 Task: Locate the nearest national forests to Flagstaff, Arizona, and Telluride, Colorado.
Action: Mouse moved to (180, 109)
Screenshot: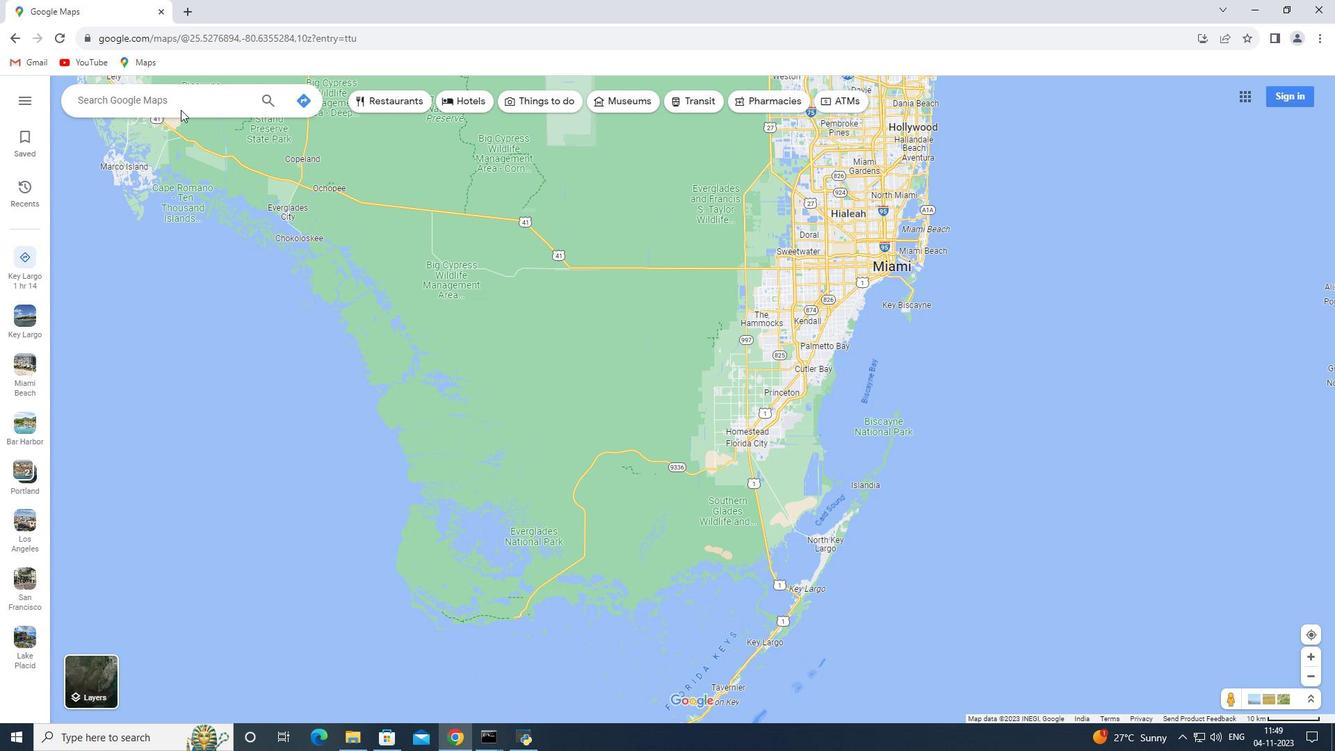 
Action: Mouse pressed left at (180, 109)
Screenshot: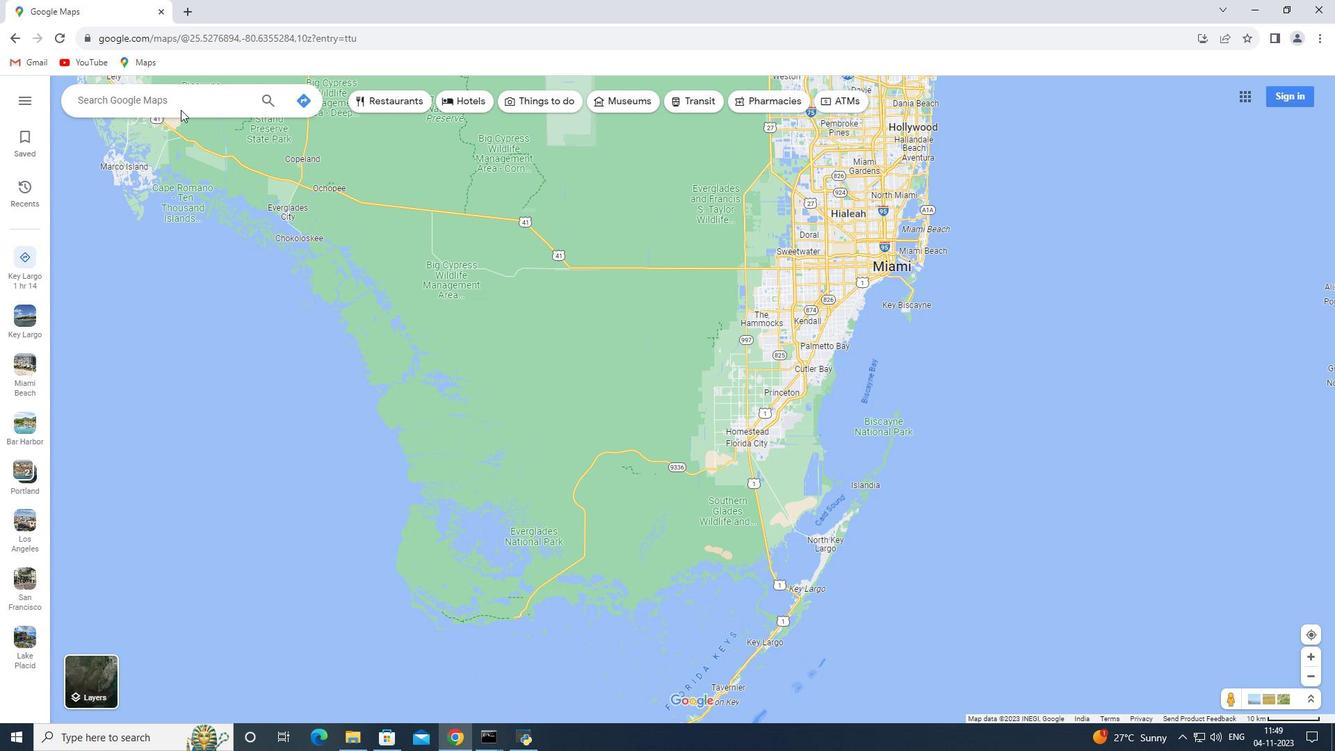 
Action: Mouse moved to (181, 106)
Screenshot: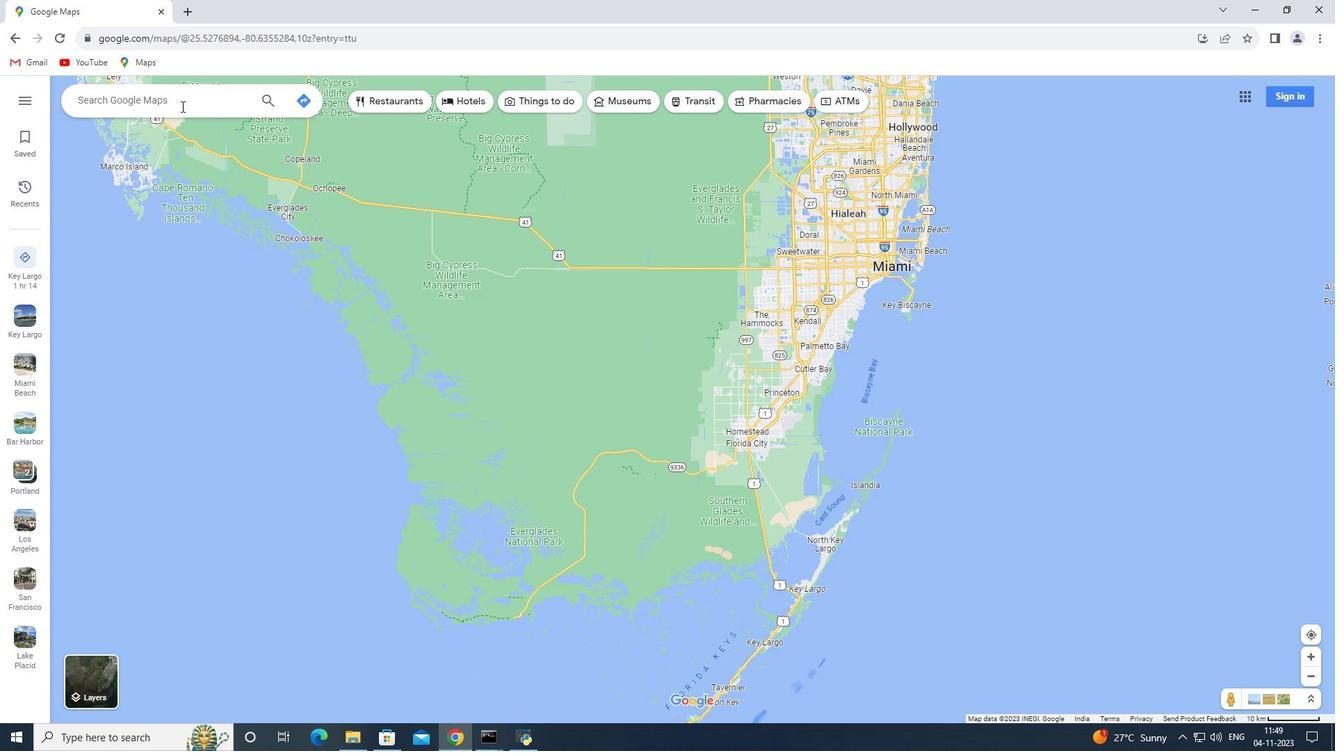 
Action: Mouse pressed left at (181, 106)
Screenshot: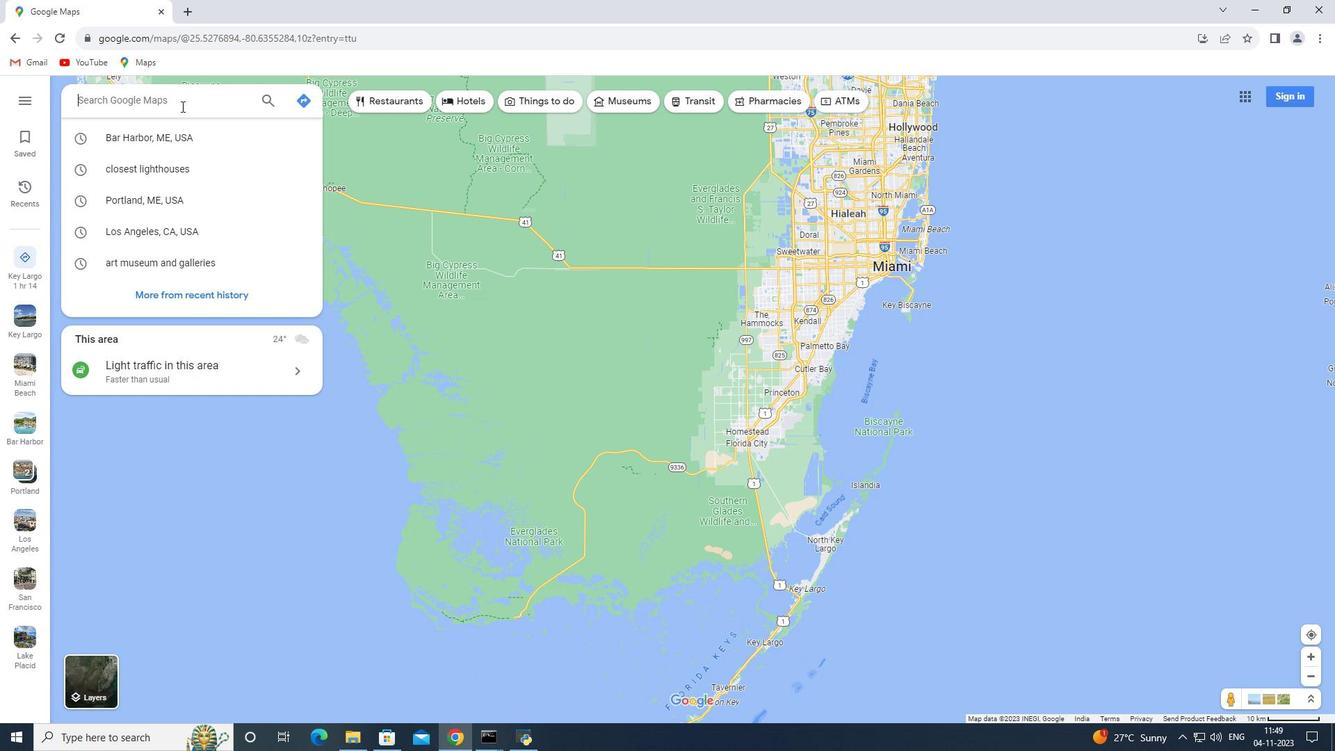 
Action: Key pressed <Key.shift>Flagstaff,<Key.space><Key.shift>Arizona<Key.enter>
Screenshot: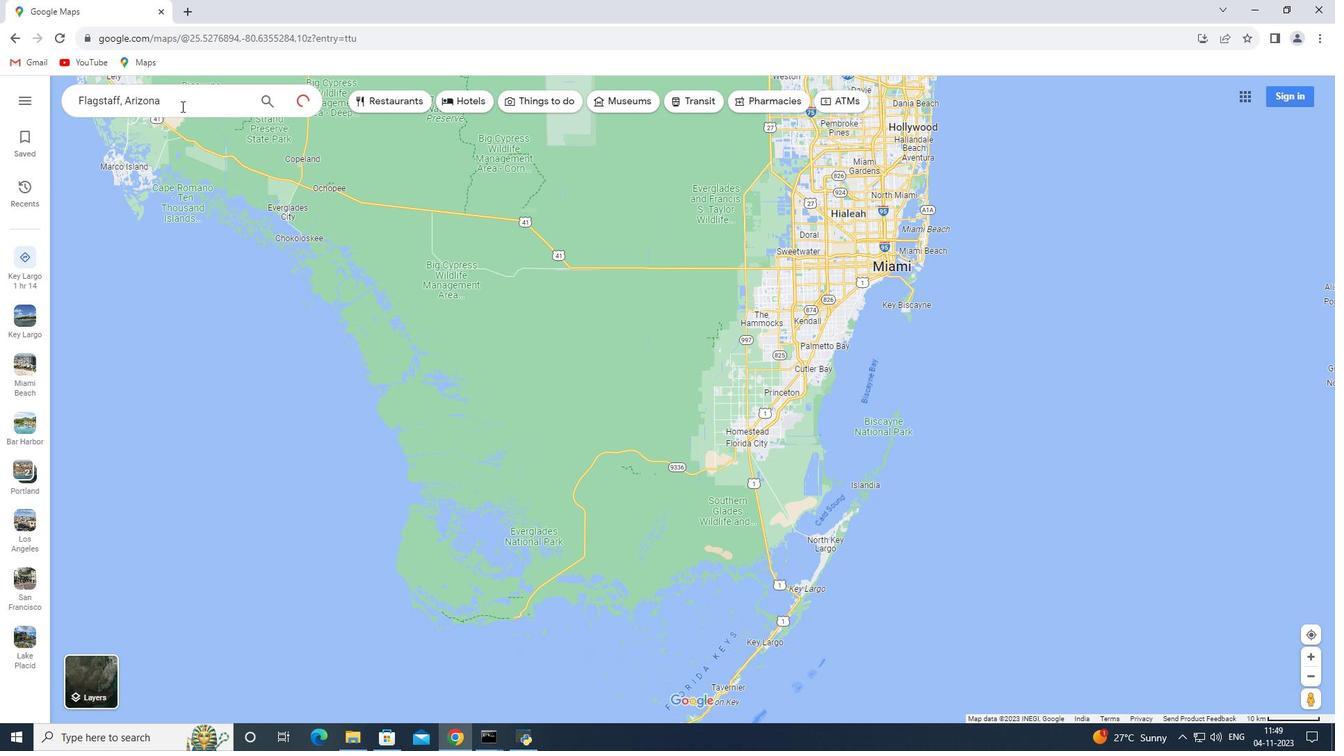 
Action: Mouse moved to (190, 336)
Screenshot: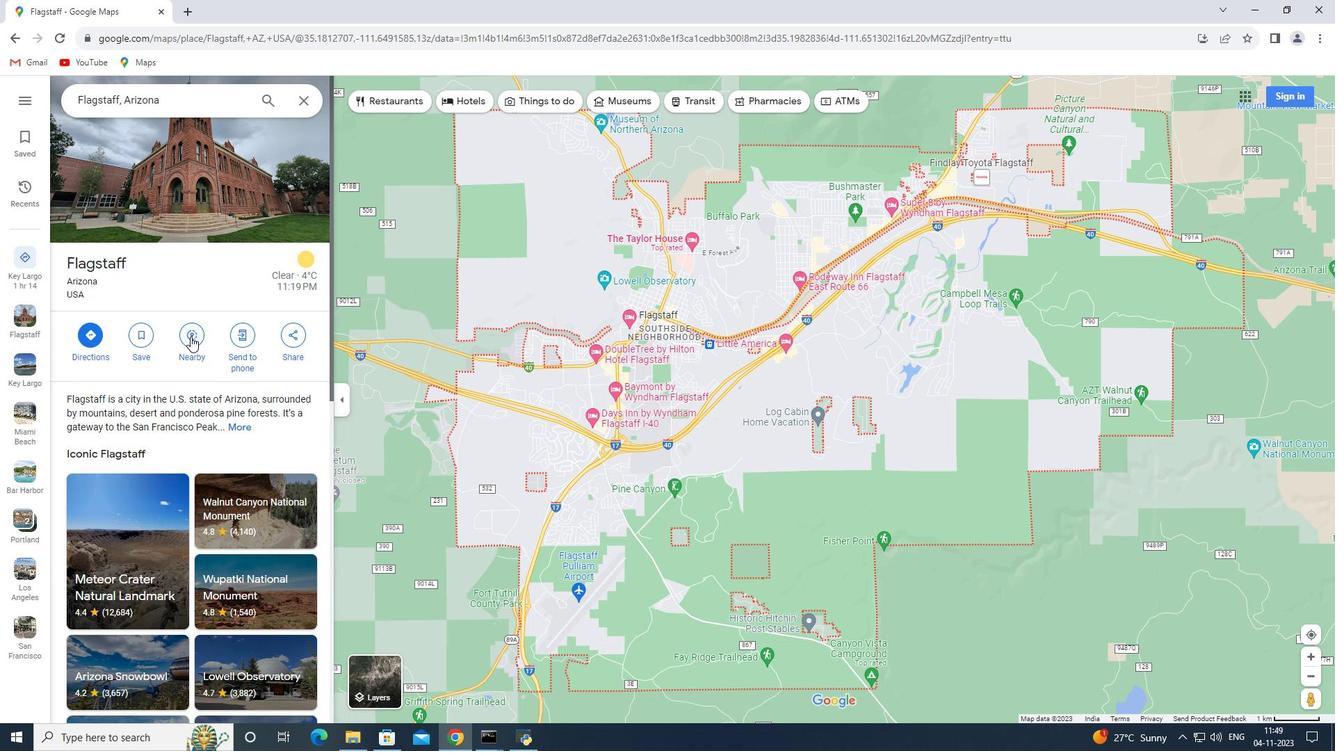 
Action: Mouse pressed left at (190, 336)
Screenshot: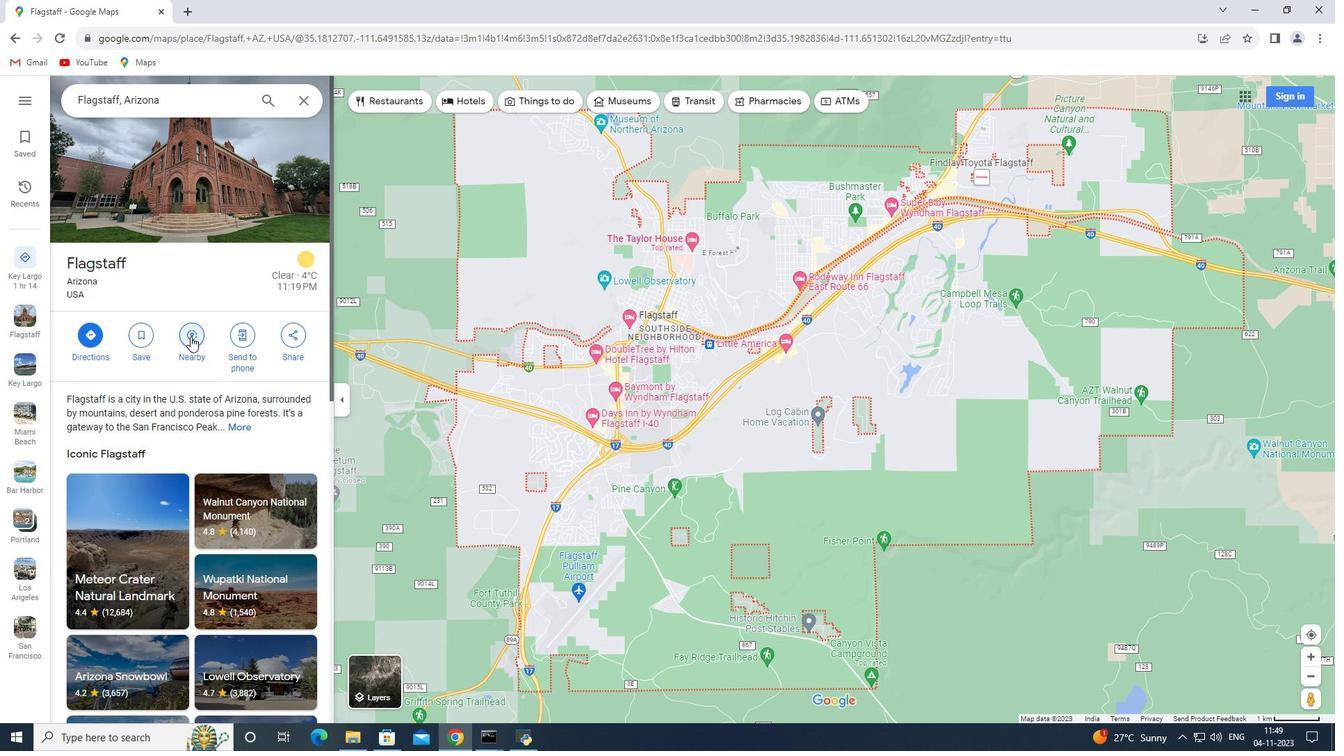 
Action: Key pressed national<Key.space>forests<Key.enter>
Screenshot: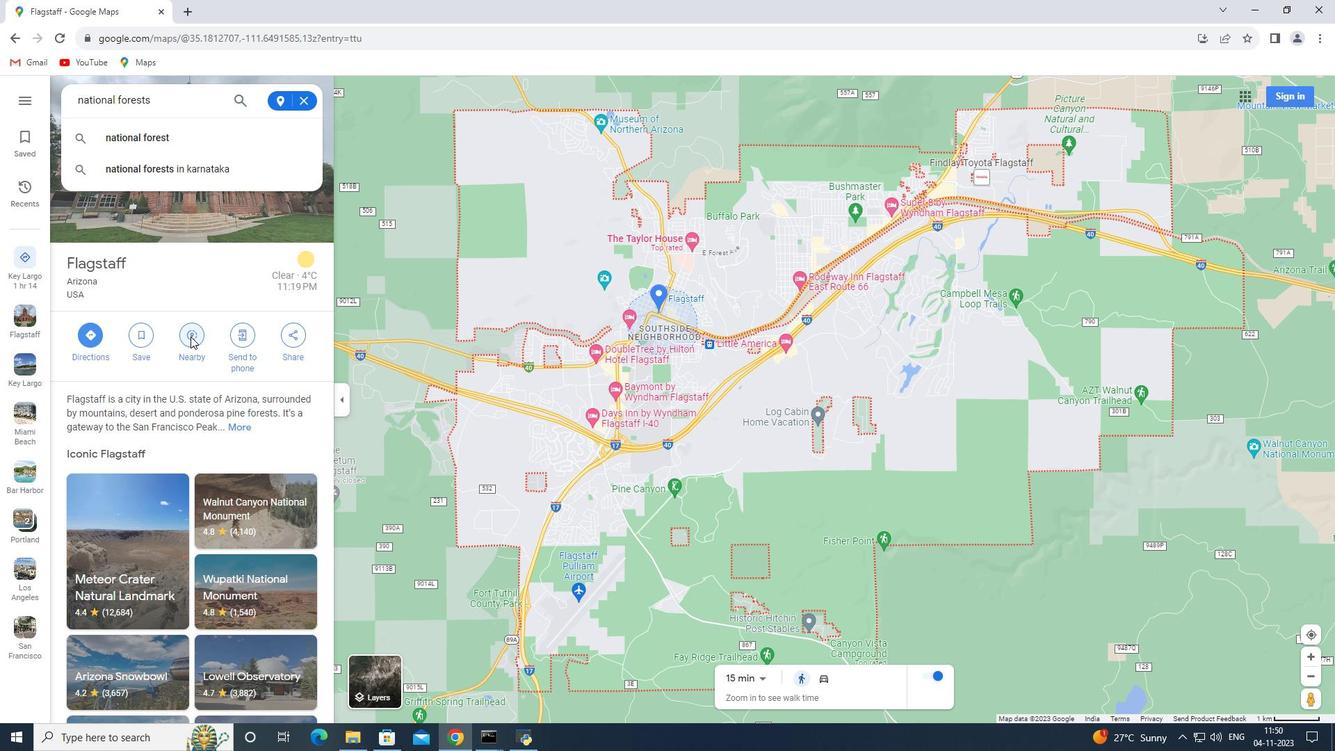
Action: Mouse moved to (300, 102)
Screenshot: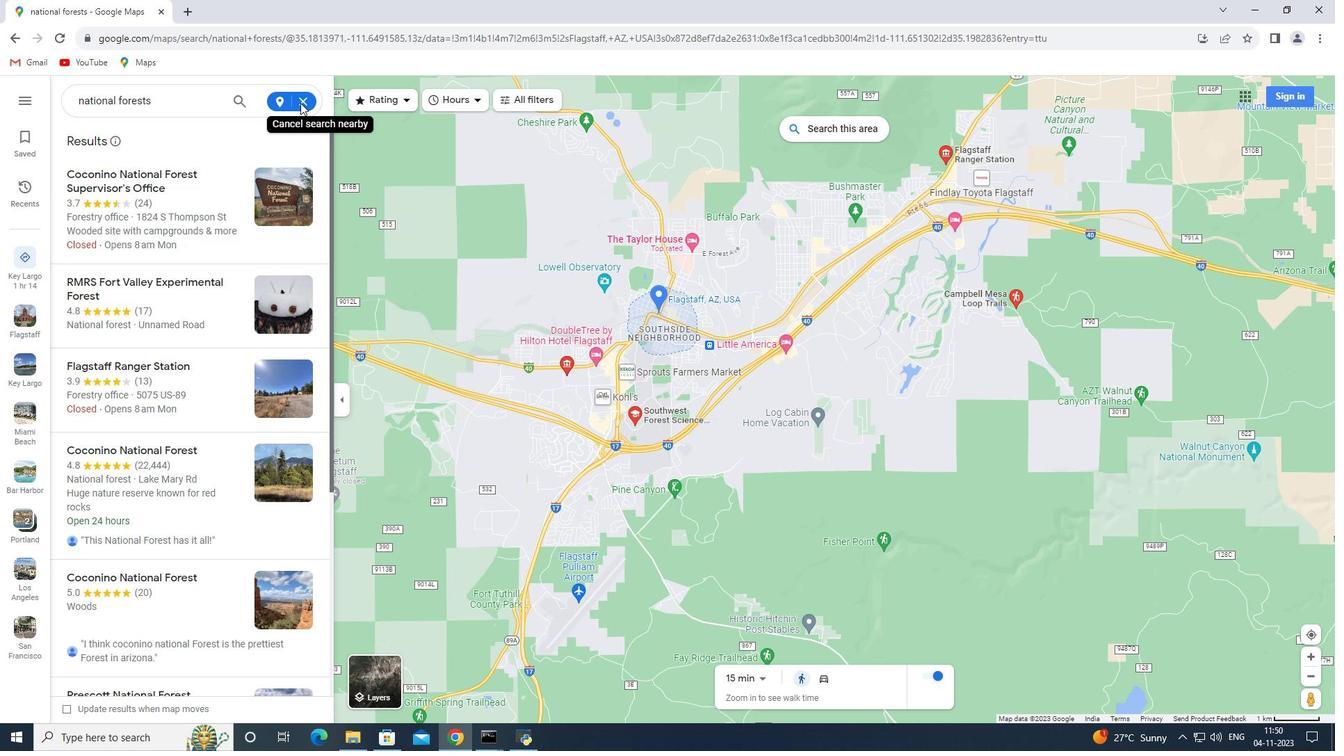 
Action: Mouse pressed left at (300, 102)
Screenshot: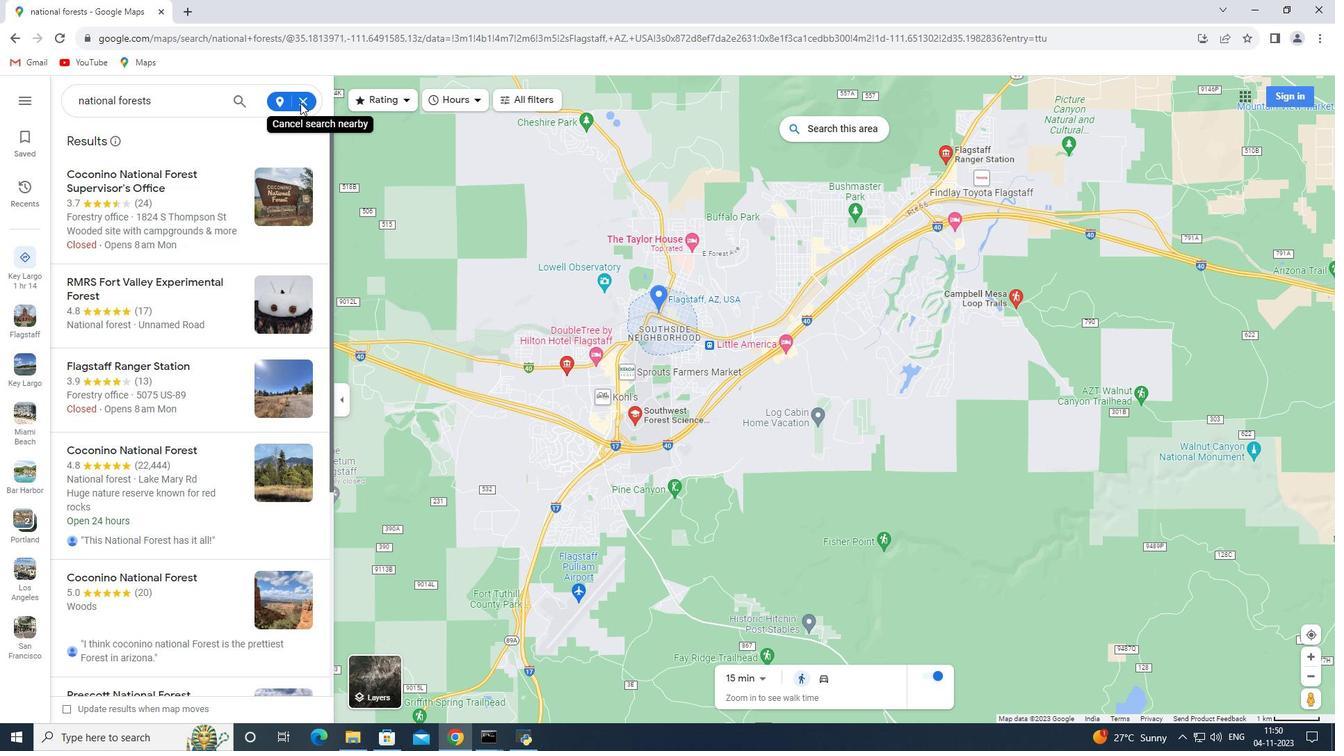 
Action: Mouse moved to (301, 102)
Screenshot: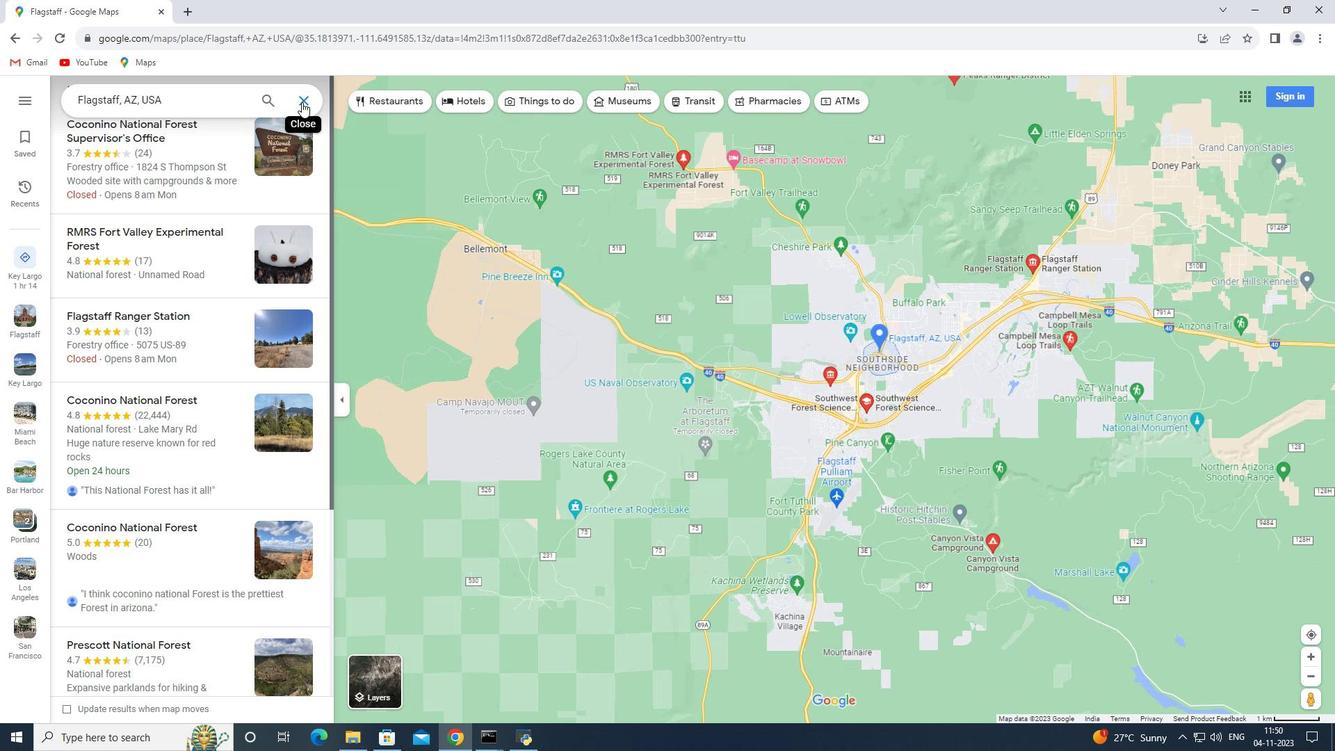 
Action: Mouse pressed left at (301, 102)
Screenshot: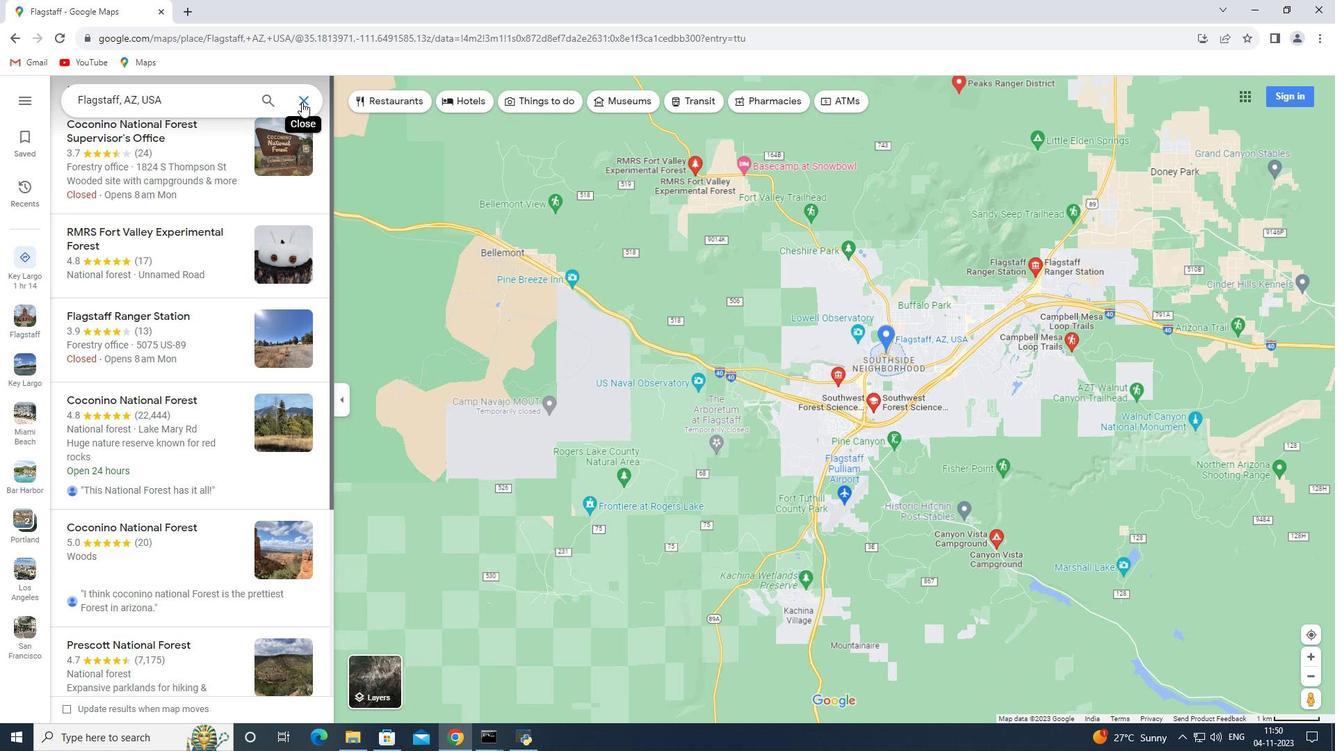 
Action: Mouse moved to (209, 102)
Screenshot: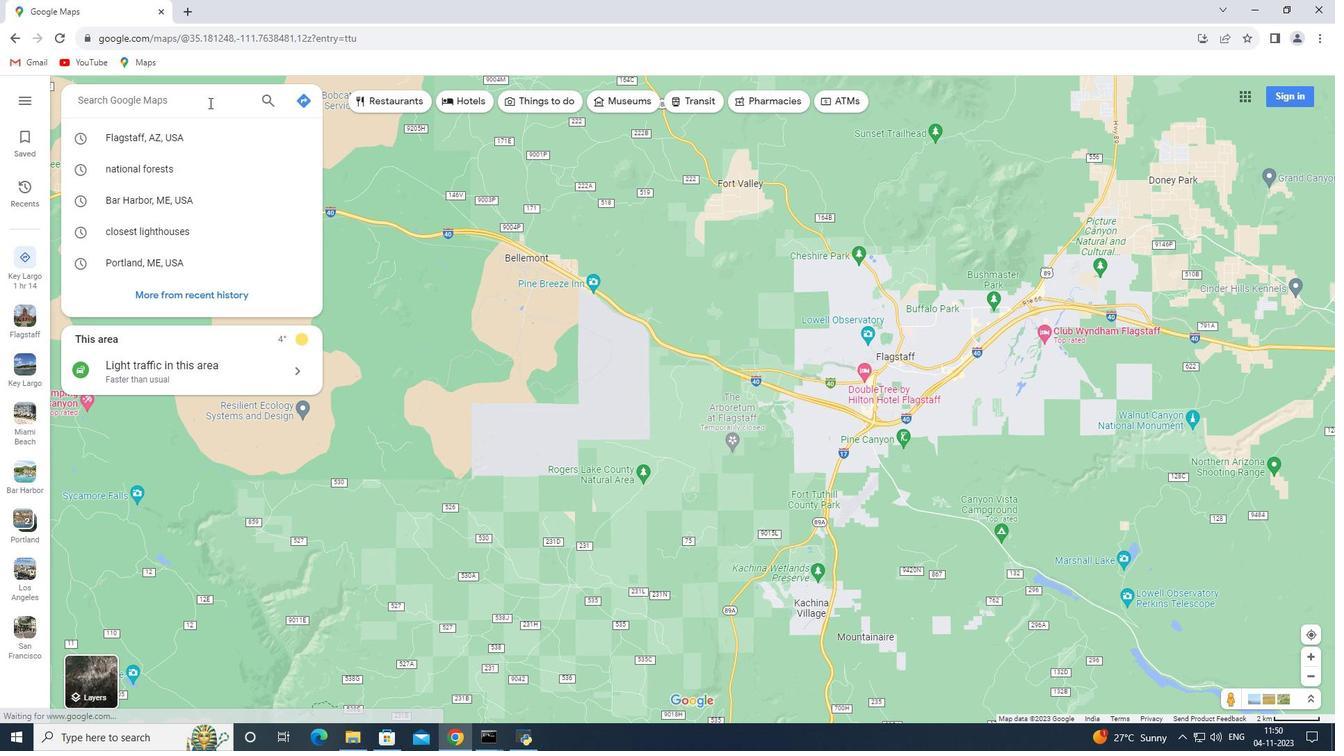 
Action: Key pressed <Key.shift>Telluride,<Key.space><Key.shift>Colorado<Key.enter>
Screenshot: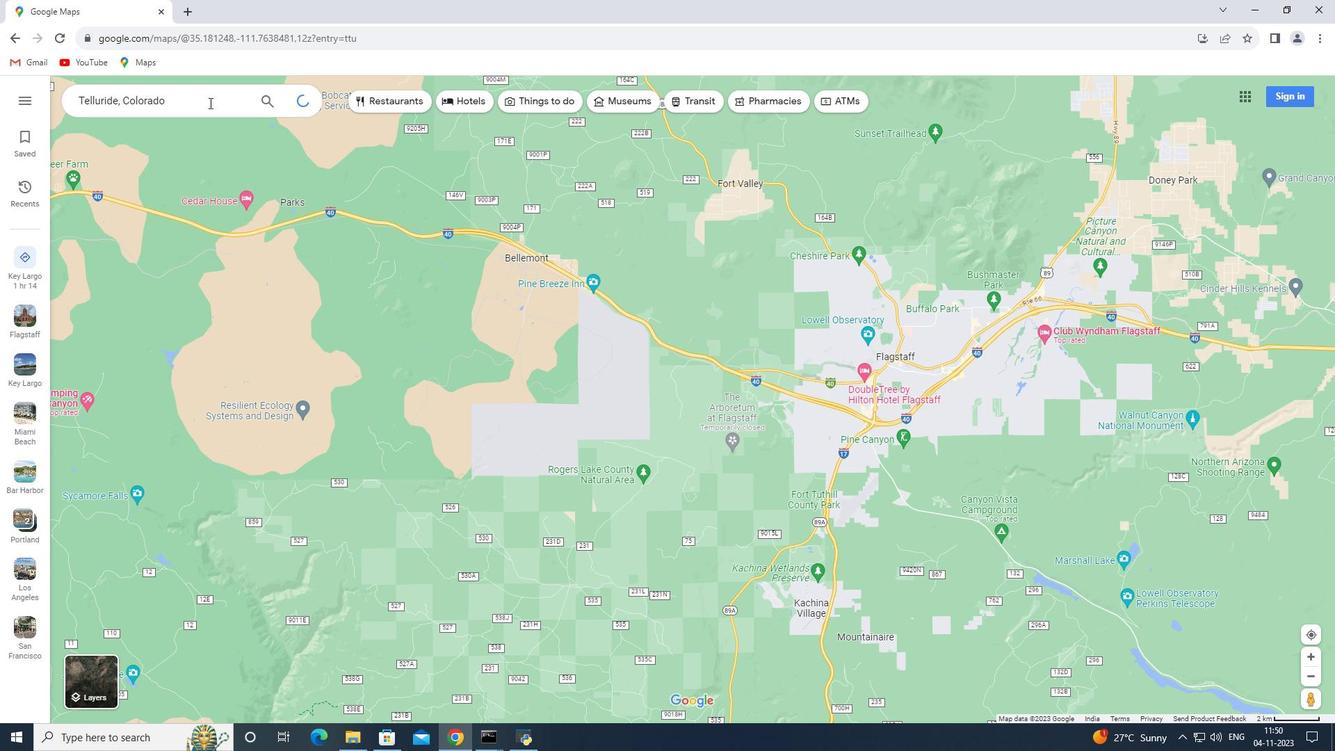
Action: Mouse moved to (194, 326)
Screenshot: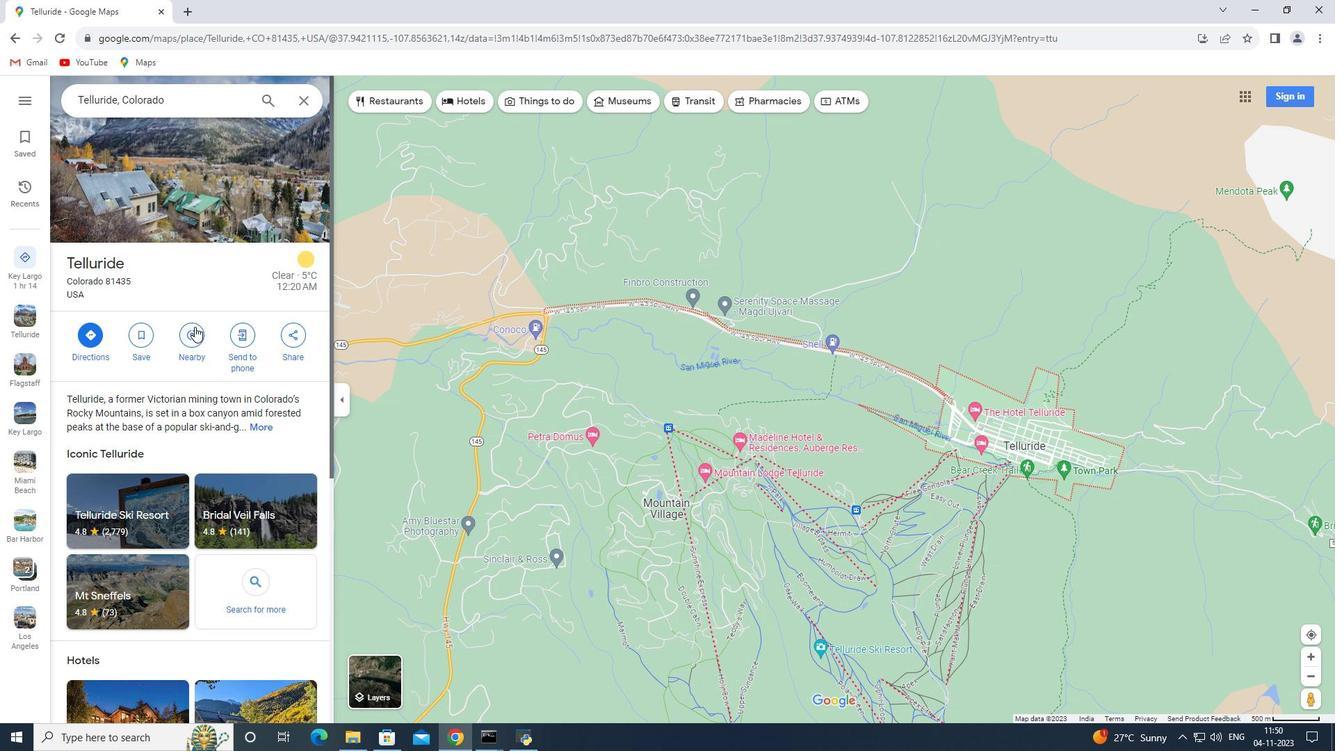 
Action: Mouse pressed left at (194, 326)
Screenshot: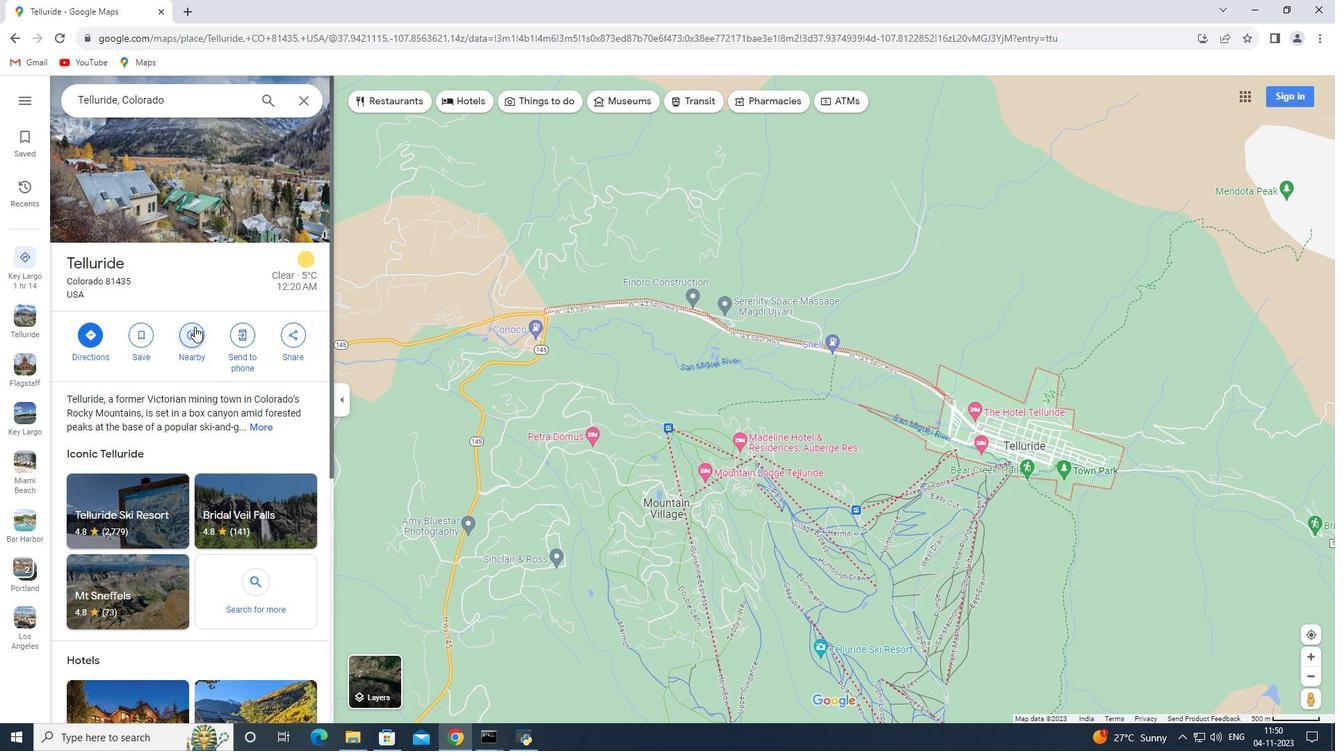
Action: Key pressed national<Key.space>forests<Key.enter>
Screenshot: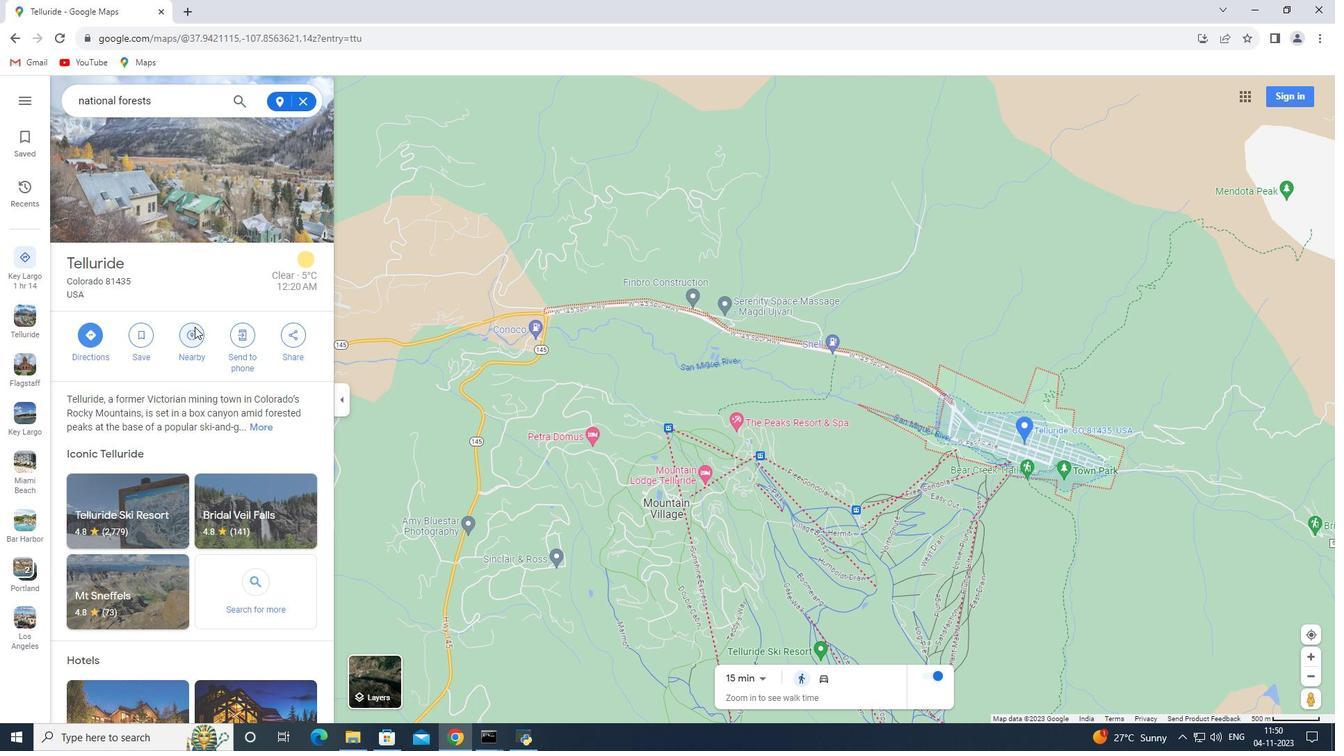 
